 Task: Add a signature Josiah Cooper containing With heartfelt thanks and warm wishes, Josiah Cooper to email address softage.2@softage.net and add a folder User interface
Action: Key pressed n
Screenshot: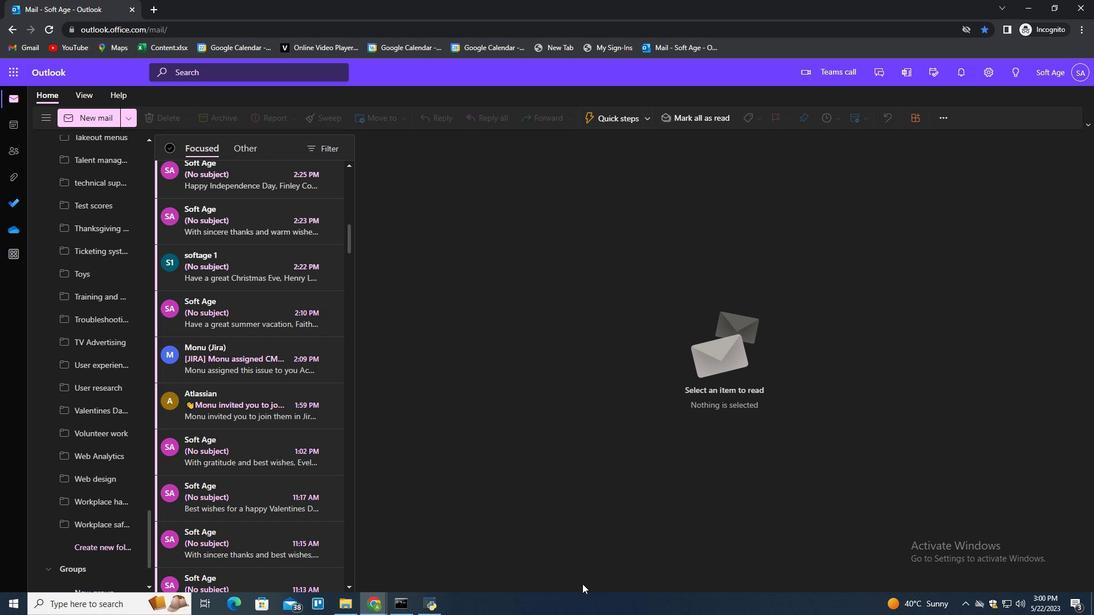 
Action: Mouse moved to (760, 121)
Screenshot: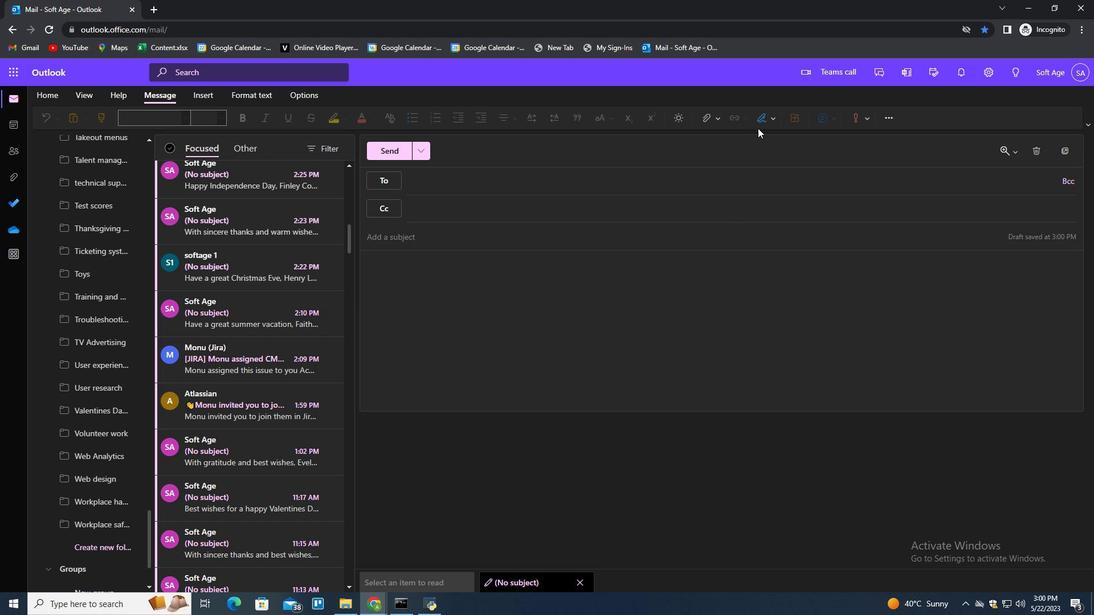 
Action: Mouse pressed left at (760, 121)
Screenshot: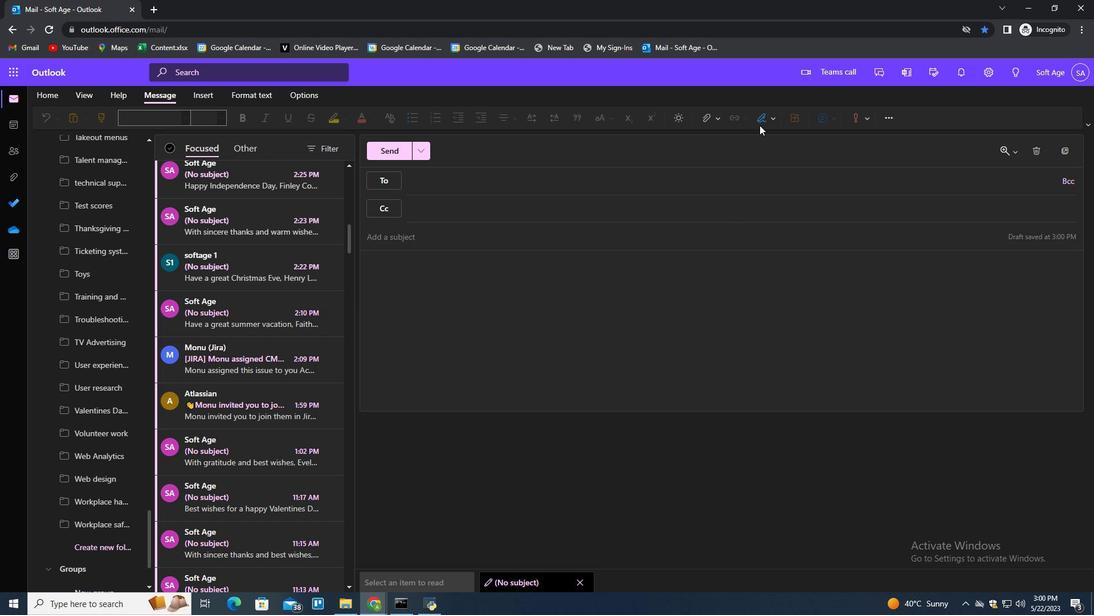 
Action: Mouse moved to (756, 159)
Screenshot: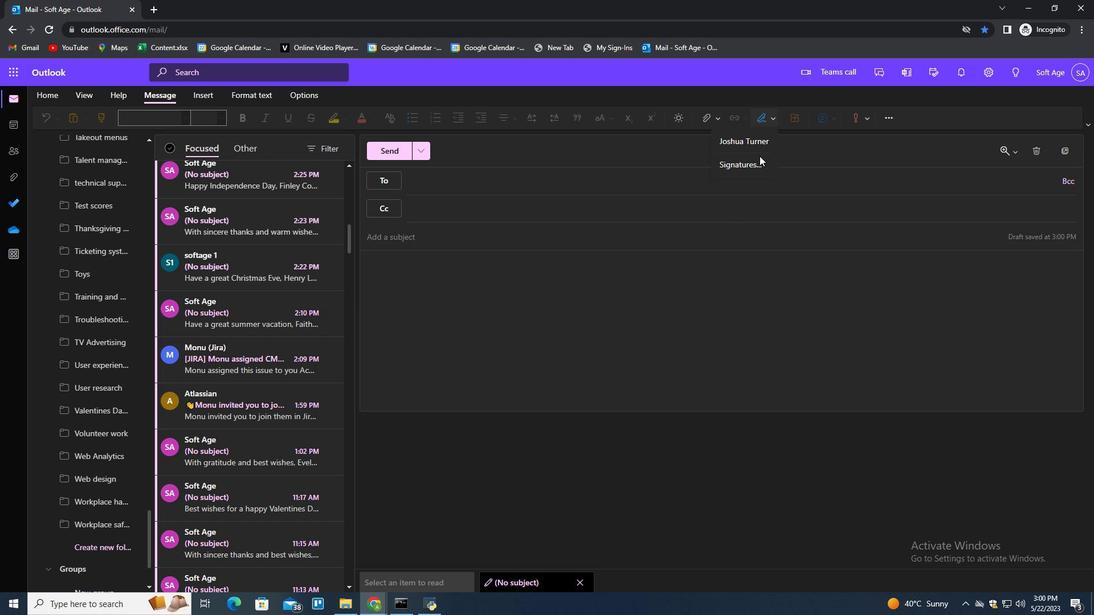 
Action: Mouse pressed left at (756, 159)
Screenshot: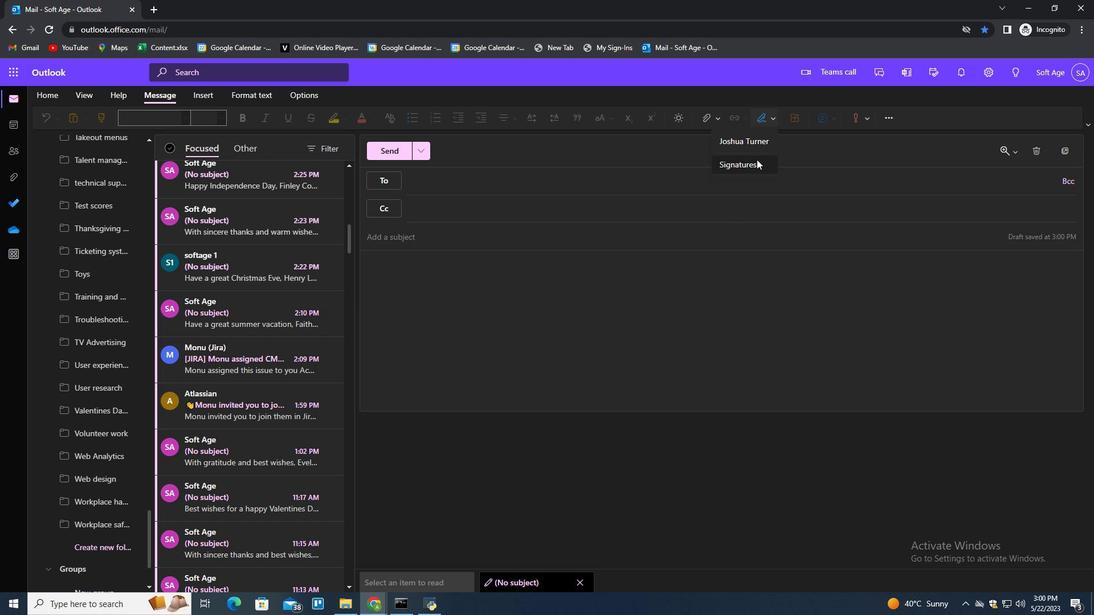 
Action: Mouse moved to (767, 201)
Screenshot: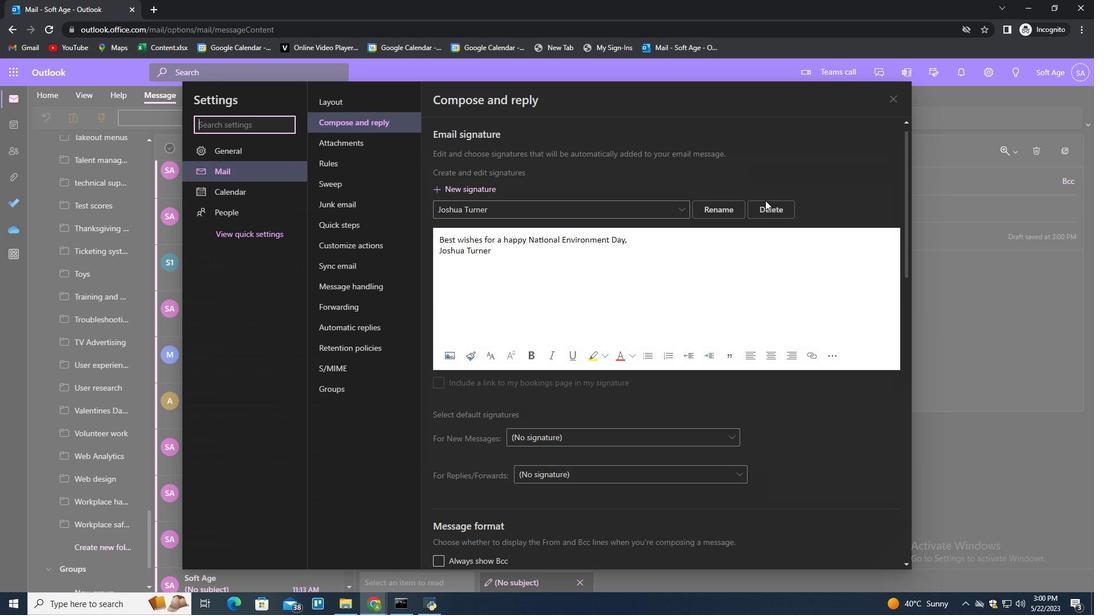 
Action: Mouse pressed left at (767, 201)
Screenshot: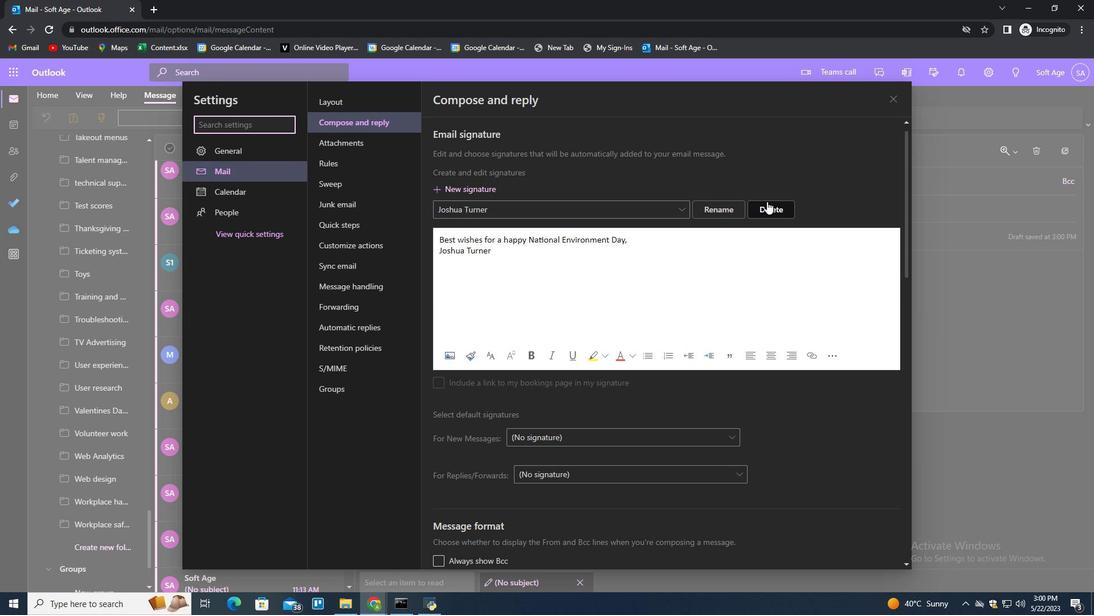 
Action: Mouse moved to (768, 206)
Screenshot: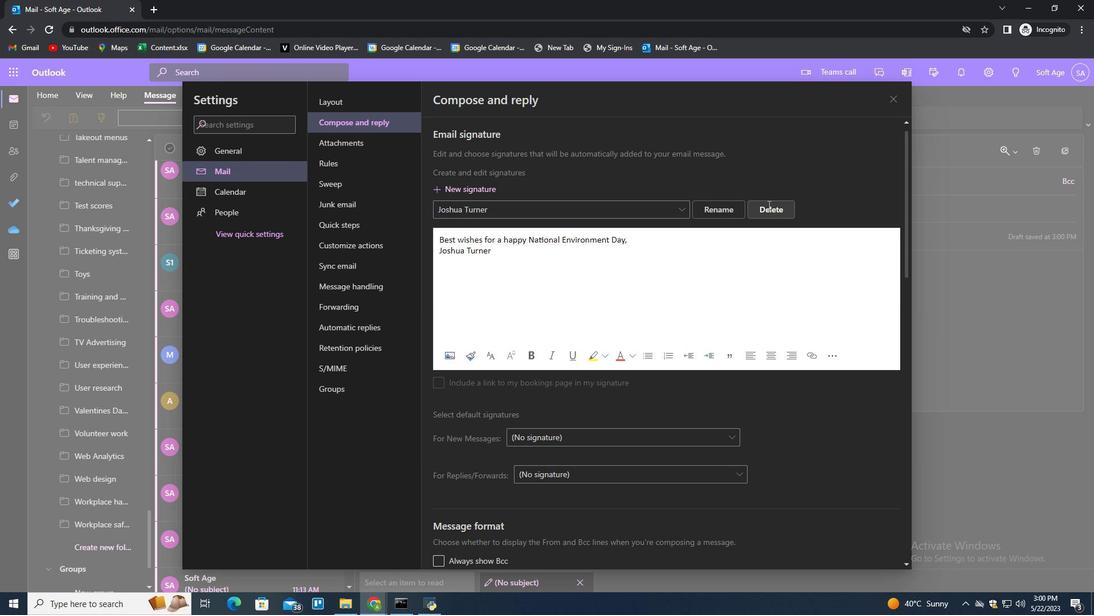
Action: Mouse pressed left at (768, 206)
Screenshot: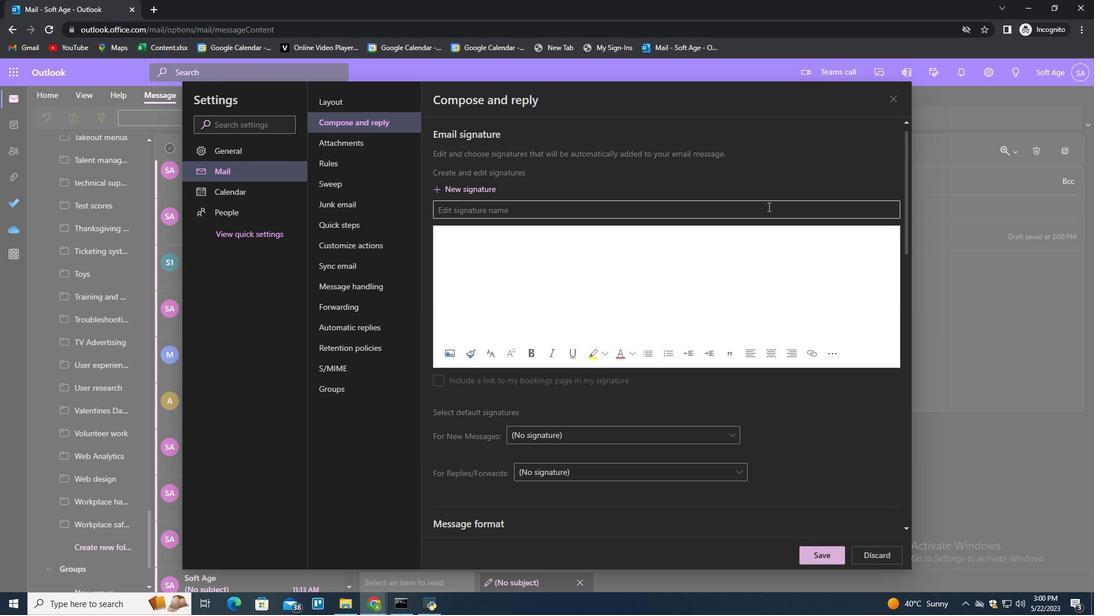 
Action: Key pressed <Key.shift>Josiah<Key.space><Key.shift>Cooper<Key.space><Key.tab><Key.shift>With<Key.space>heartfelt<Key.space>thanks<Key.space>and<Key.space>warm<Key.space>wishesm<Key.shift_r><Key.enter><Key.backspace><Key.backspace>.<Key.shift_r><Key.backspace>,<Key.shift_r><Key.enter><Key.shift>Josiah<Key.space><Key.shift>Cooper
Screenshot: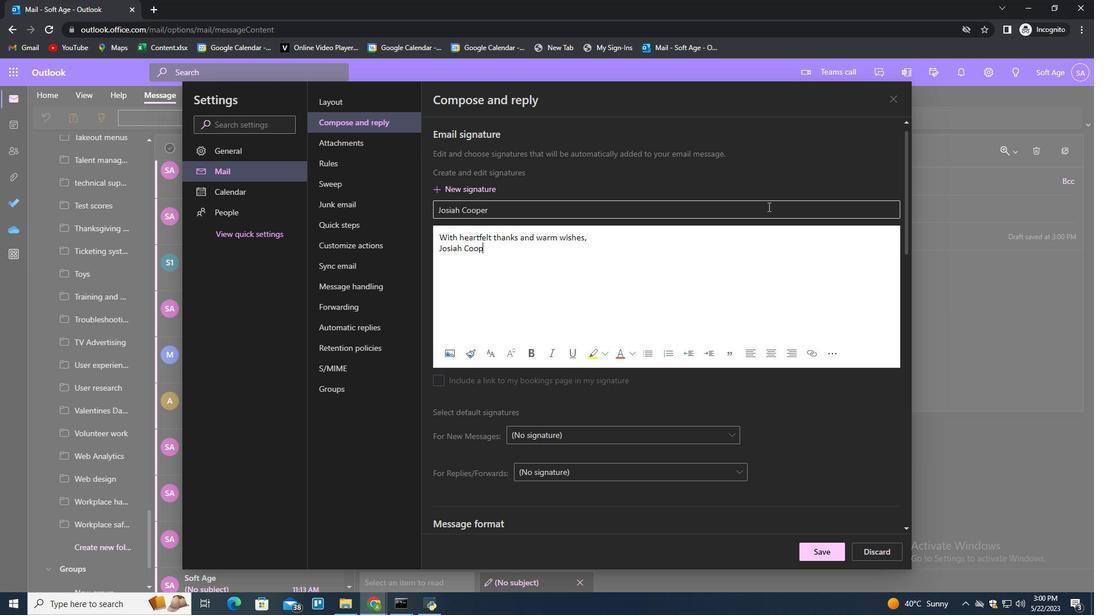 
Action: Mouse moved to (807, 547)
Screenshot: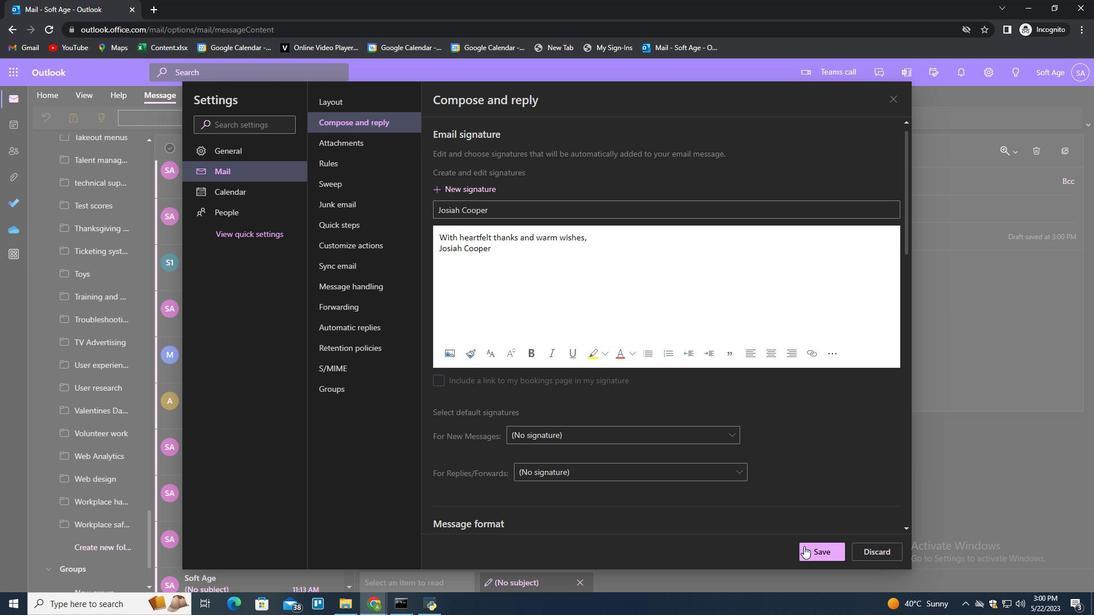 
Action: Mouse pressed left at (807, 547)
Screenshot: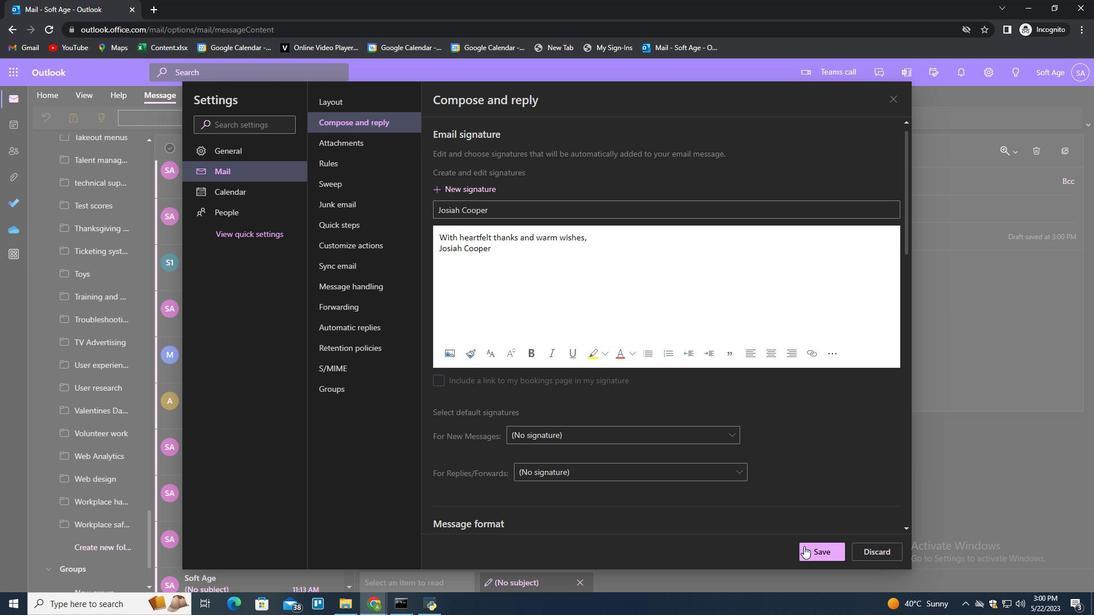 
Action: Mouse moved to (999, 331)
Screenshot: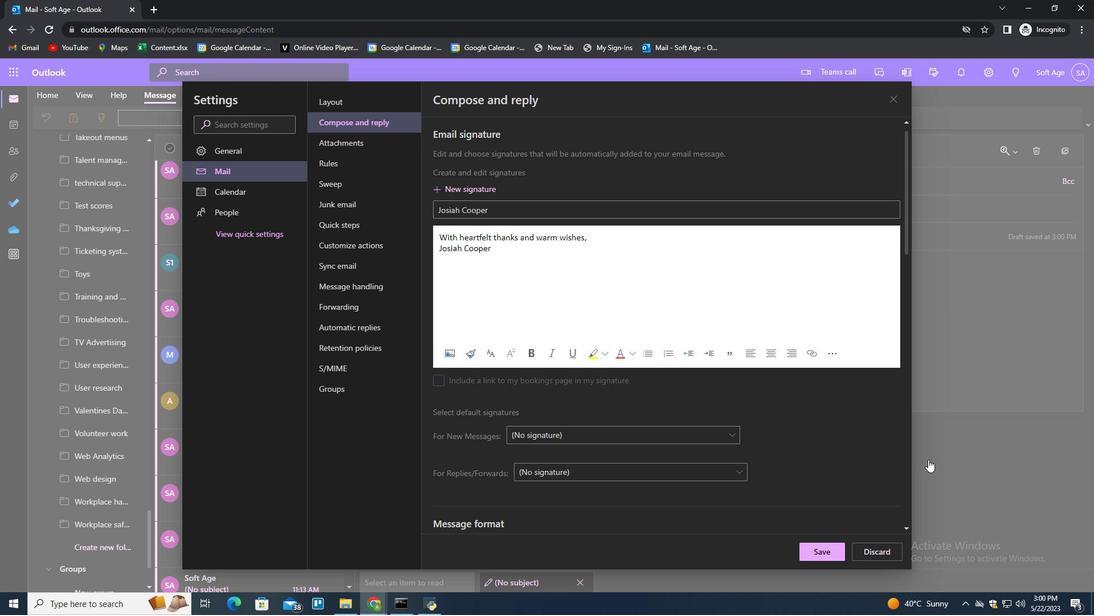 
Action: Mouse pressed left at (999, 331)
Screenshot: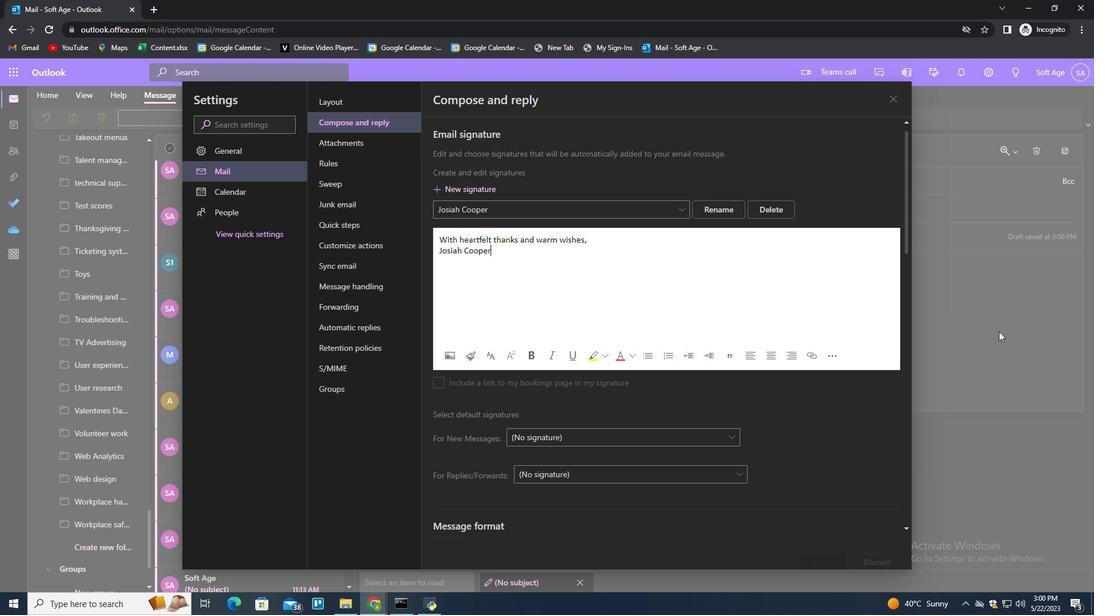 
Action: Mouse moved to (766, 123)
Screenshot: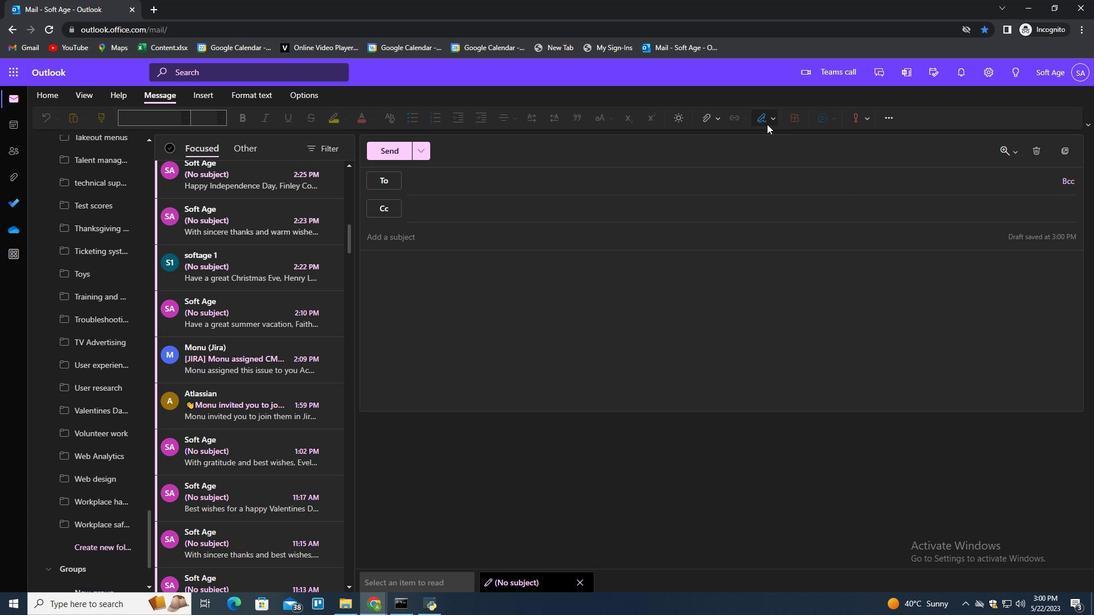 
Action: Mouse pressed left at (766, 123)
Screenshot: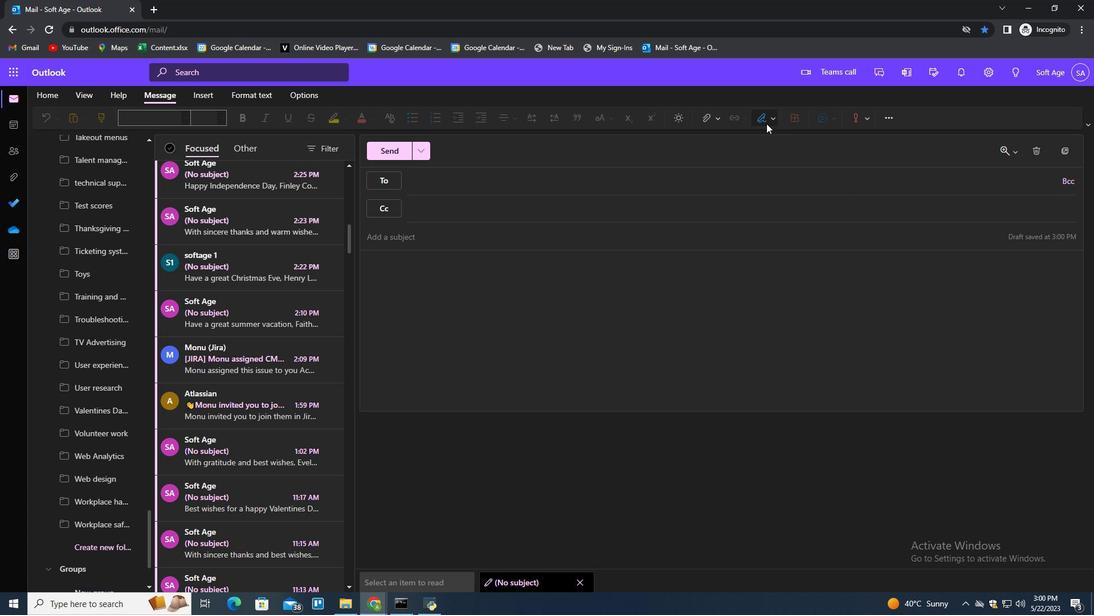 
Action: Mouse moved to (751, 143)
Screenshot: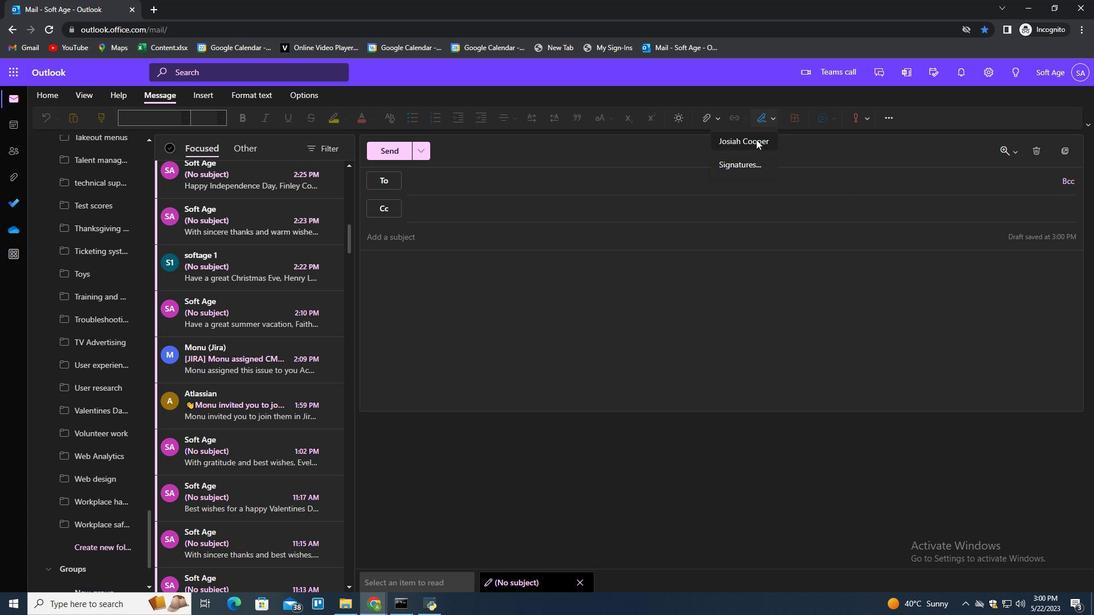 
Action: Mouse pressed left at (751, 143)
Screenshot: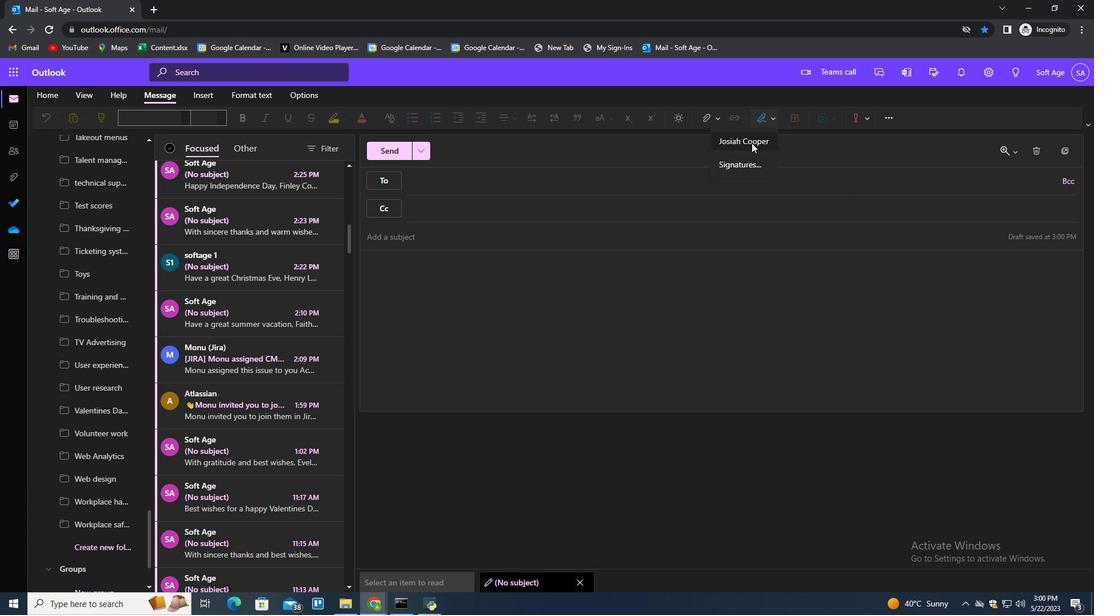 
Action: Mouse moved to (433, 185)
Screenshot: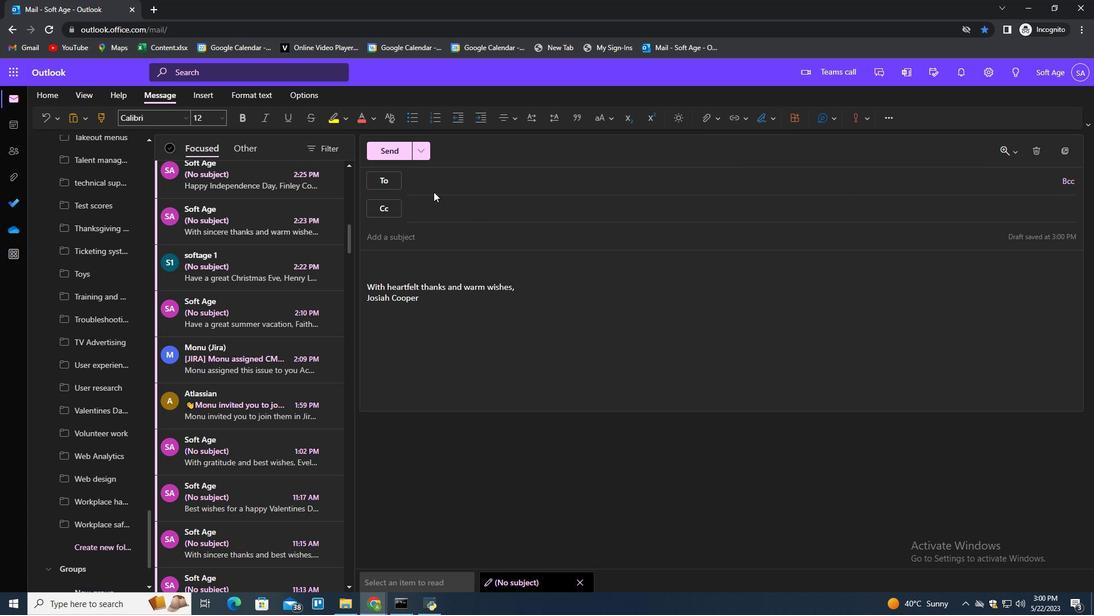 
Action: Mouse pressed left at (433, 185)
Screenshot: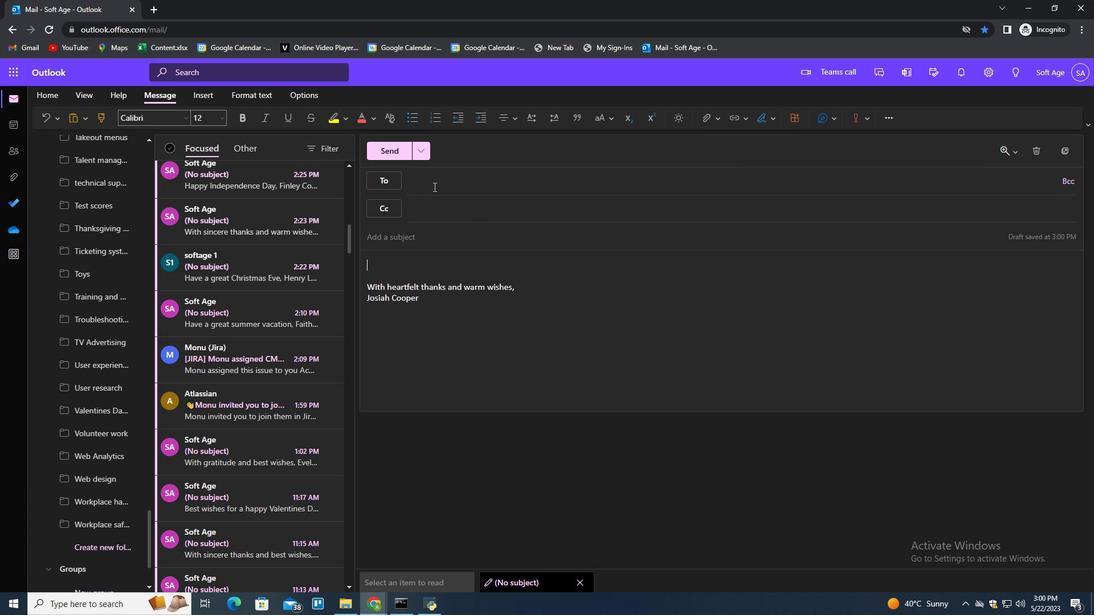 
Action: Mouse moved to (434, 184)
Screenshot: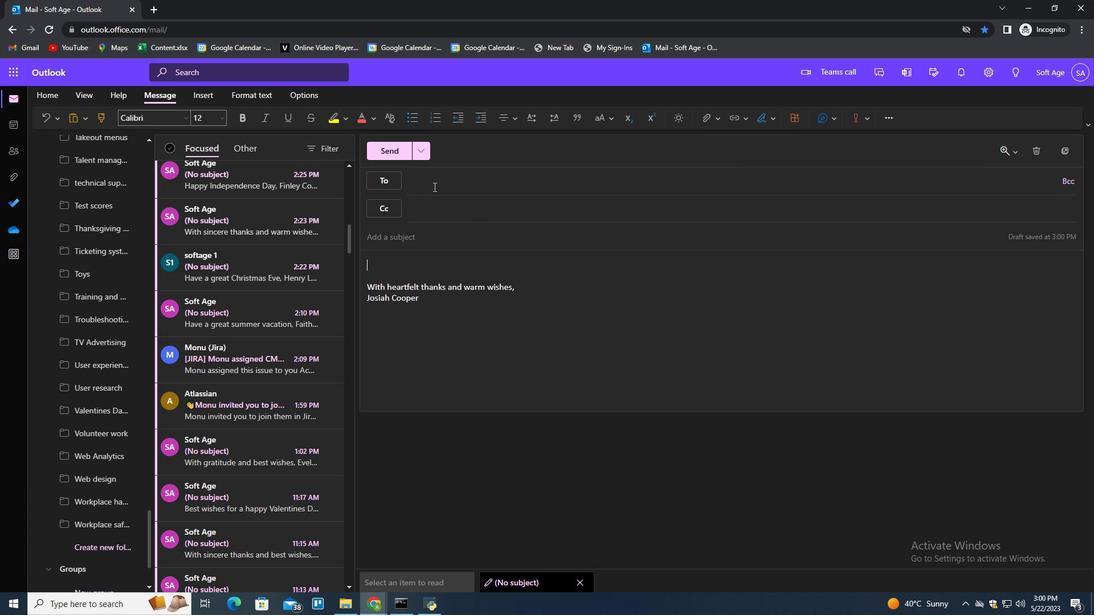 
Action: Key pressed softage.2<Key.shift>@softage.net<Key.enter>
Screenshot: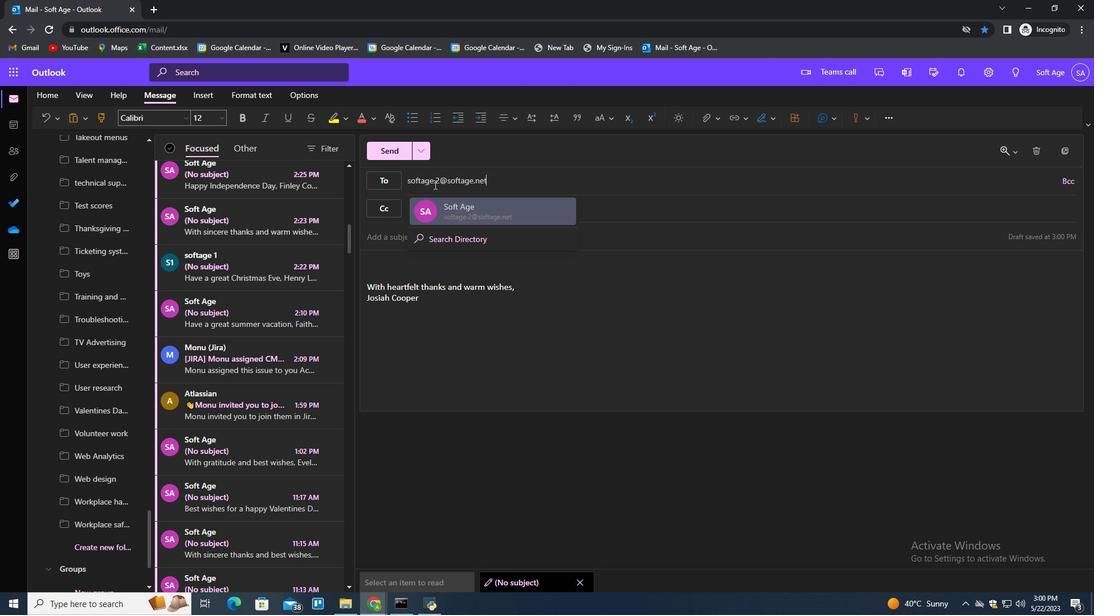 
Action: Mouse moved to (89, 551)
Screenshot: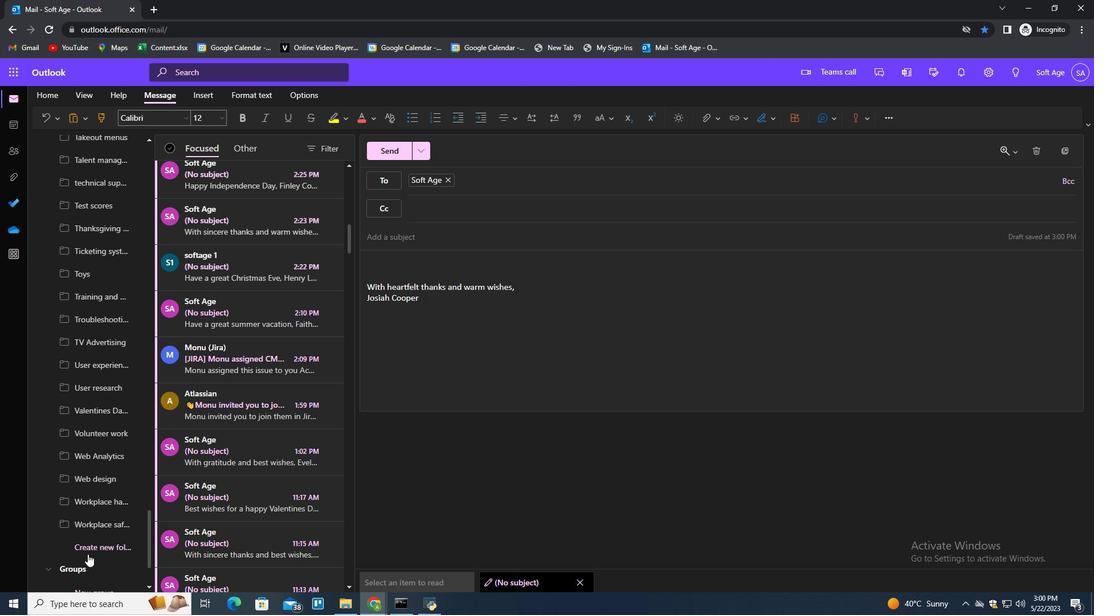 
Action: Mouse pressed left at (89, 551)
Screenshot: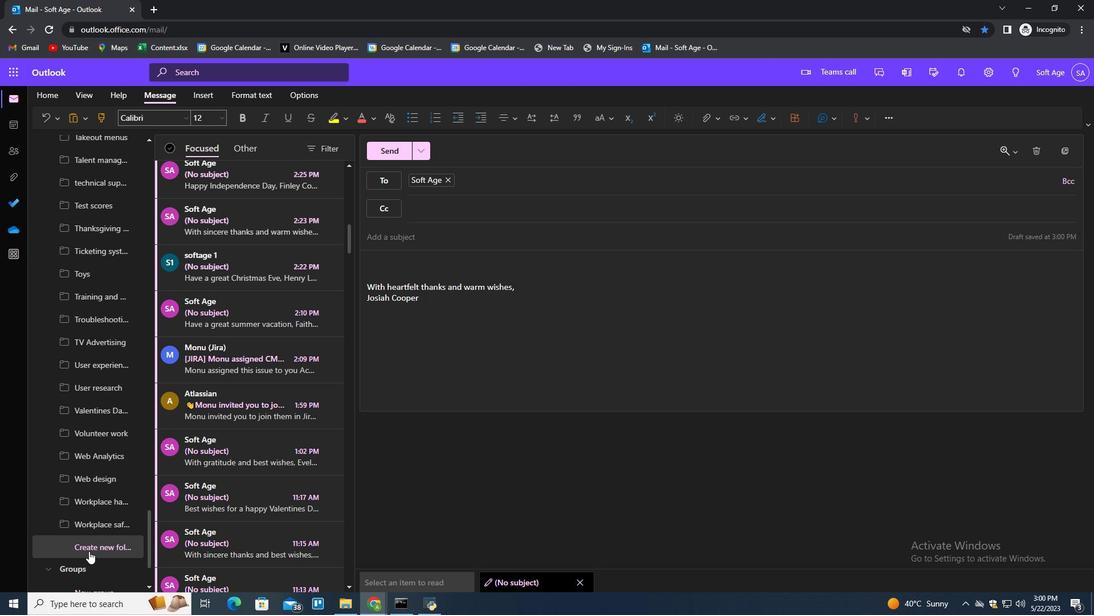 
Action: Mouse moved to (90, 549)
Screenshot: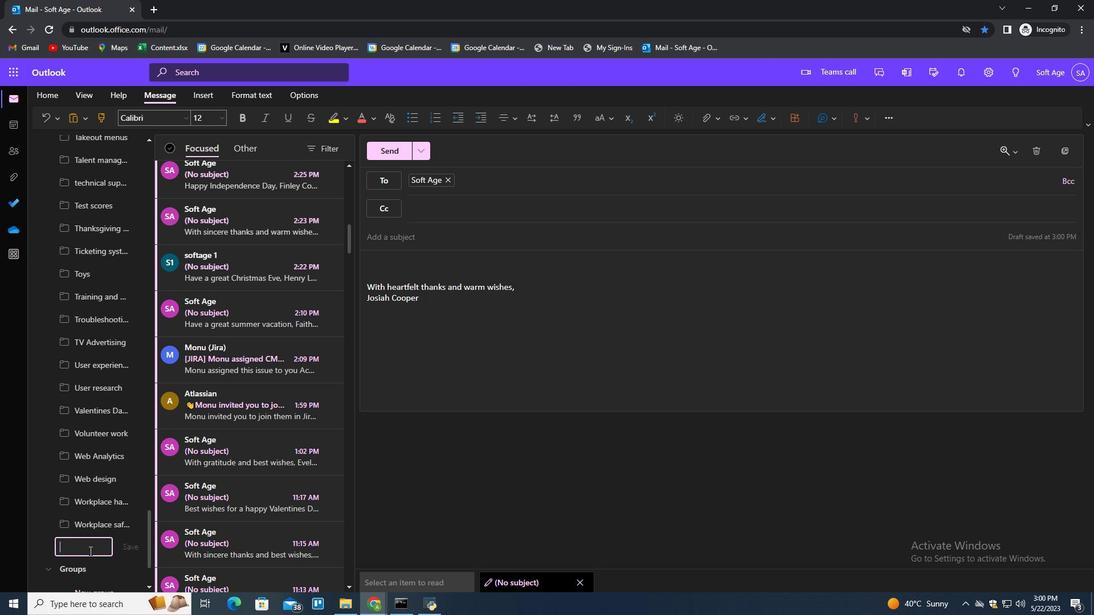 
Action: Key pressed <Key.shift>User<Key.space>interfave<Key.enter>
Screenshot: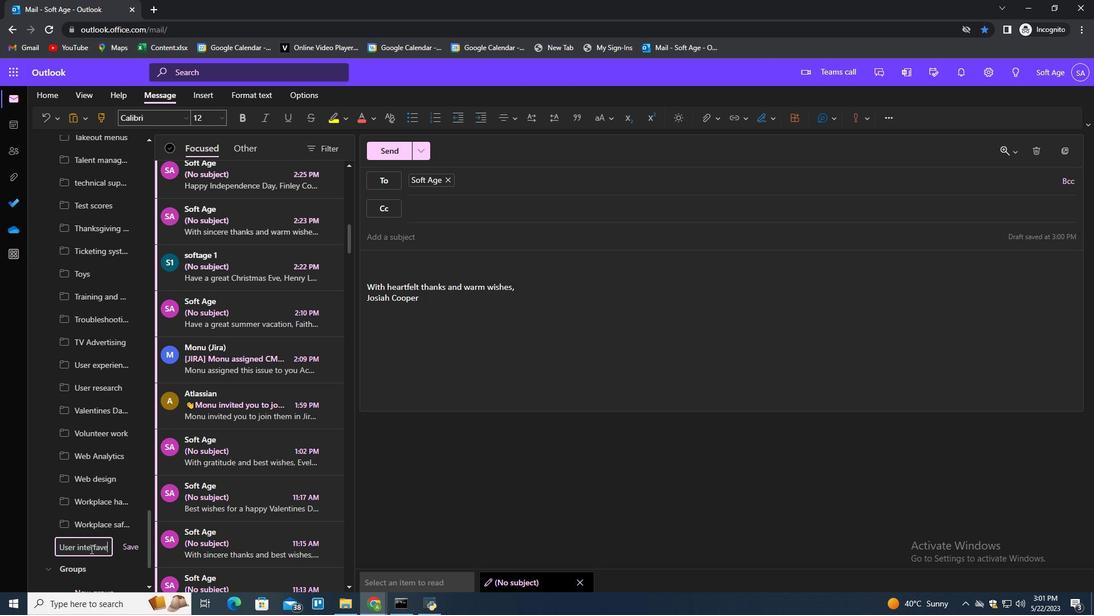 
